 Task: Add Cross Dissolve in Image C.jpg
Action: Mouse moved to (327, 161)
Screenshot: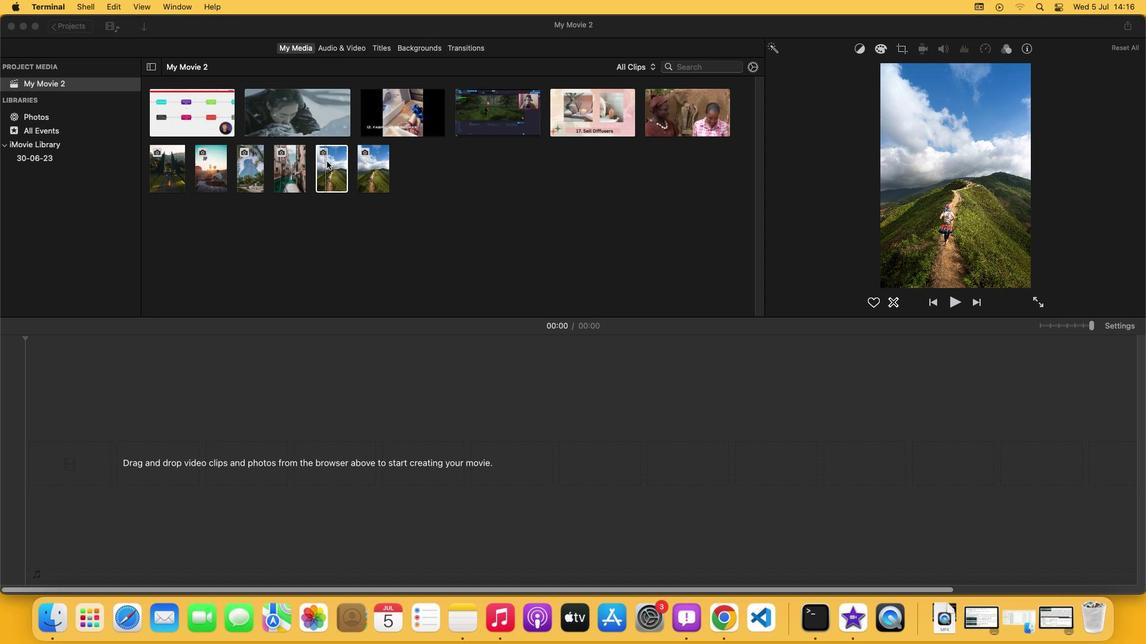 
Action: Mouse pressed left at (327, 161)
Screenshot: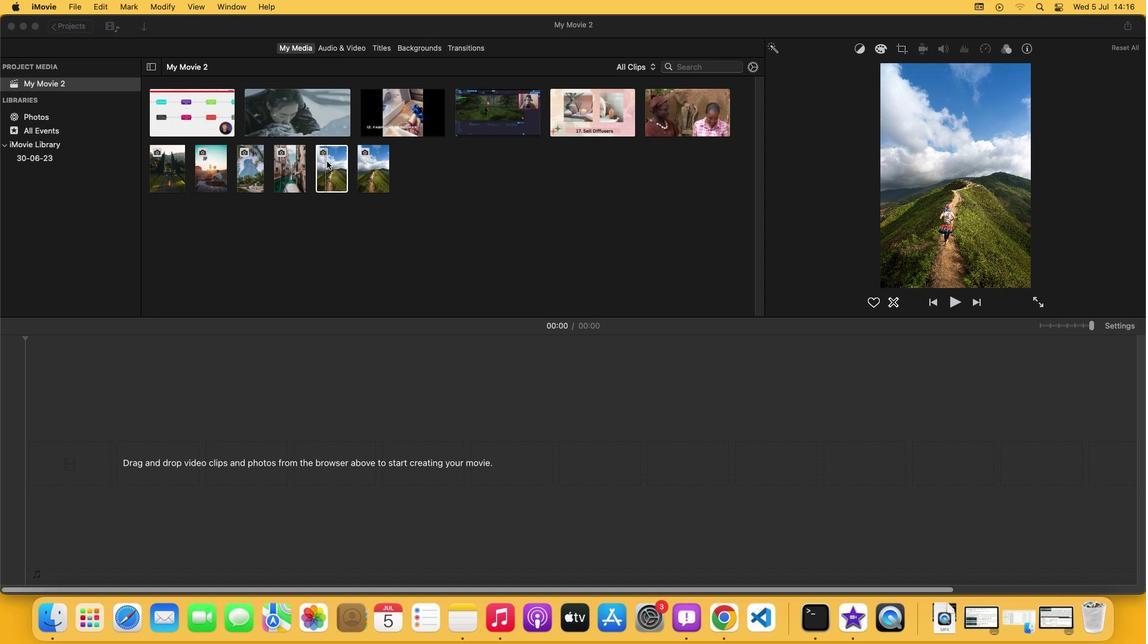 
Action: Mouse moved to (105, 4)
Screenshot: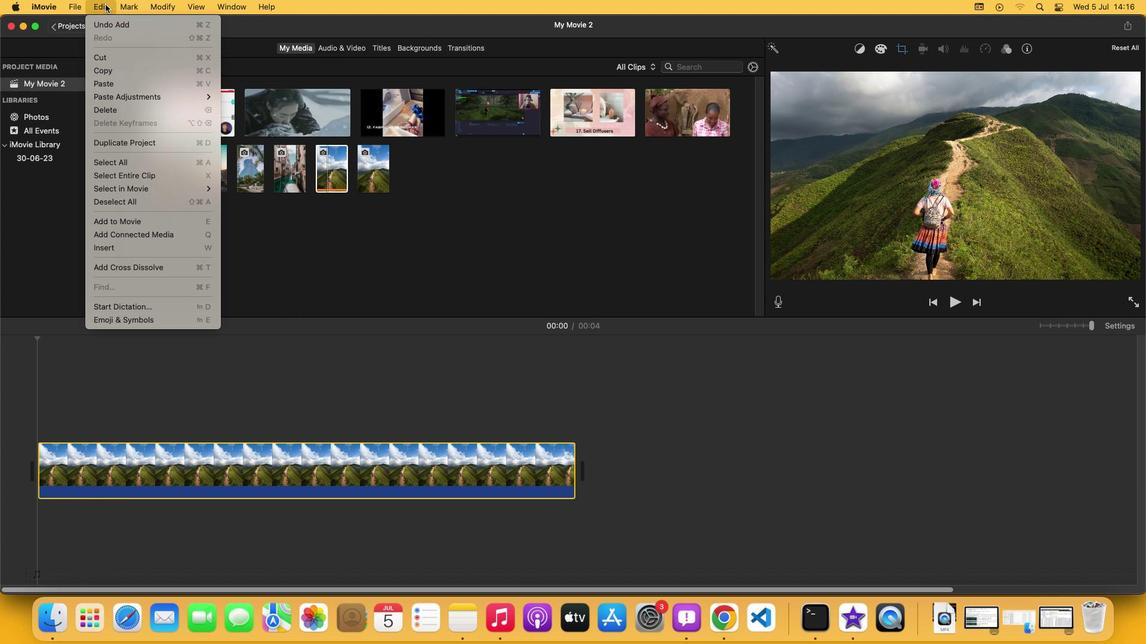 
Action: Mouse pressed left at (105, 4)
Screenshot: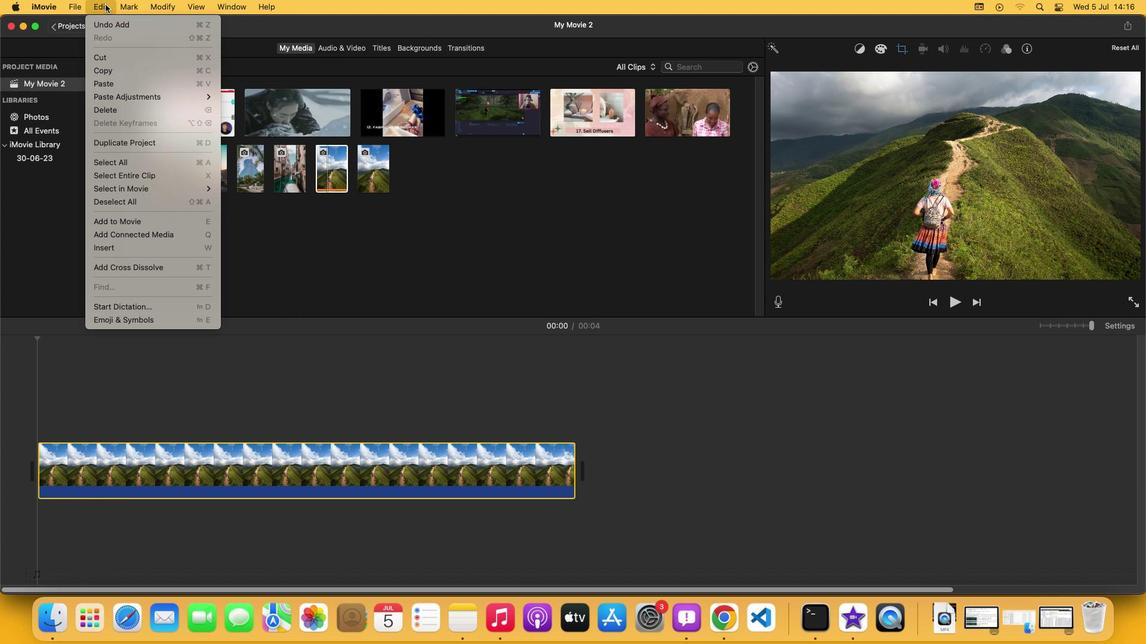 
Action: Mouse moved to (115, 265)
Screenshot: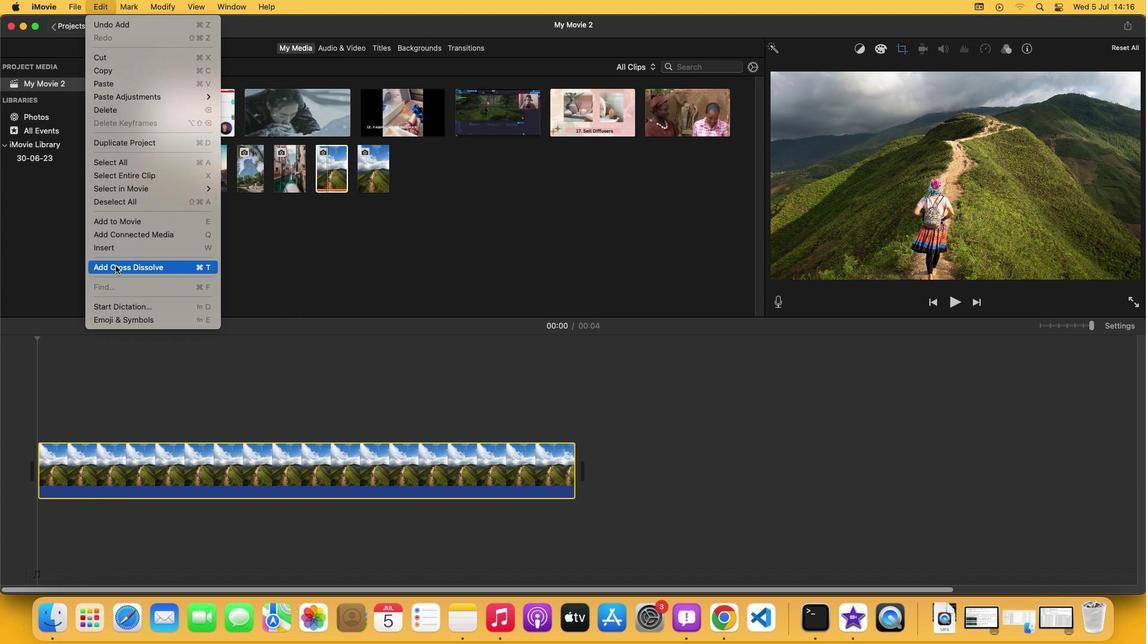 
Action: Mouse pressed left at (115, 265)
Screenshot: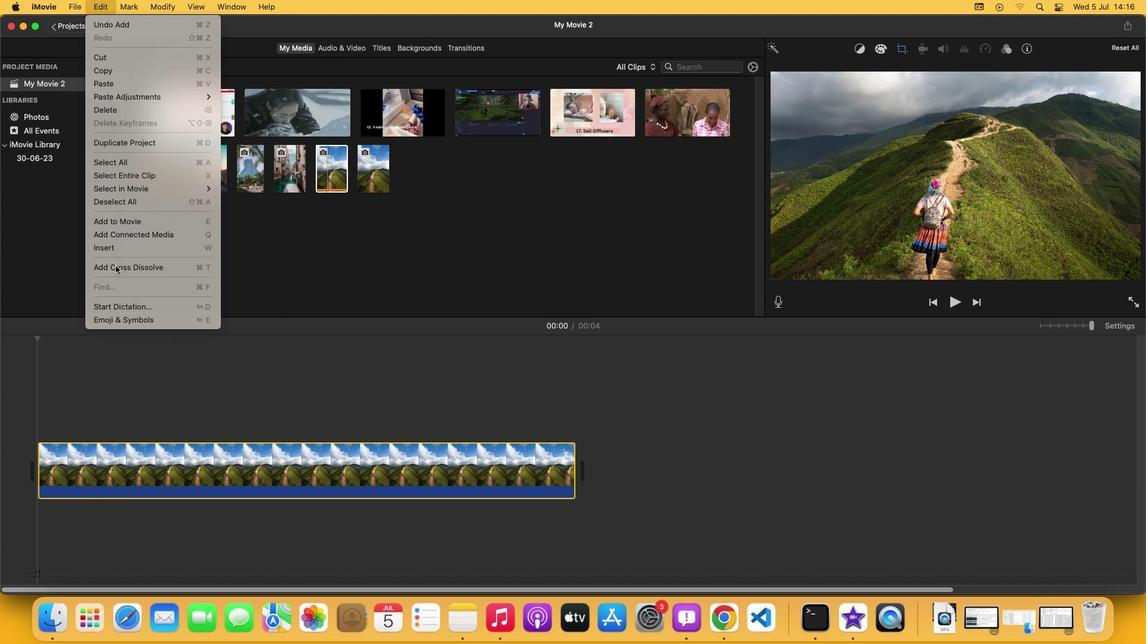 
